 Task: Invite Team Member Softage.1@softage.net to Workspace Finance and Accounting. Invite Team Member Softage.2@softage.net to Workspace Finance and Accounting. Invite Team Member Softage.3@softage.net to Workspace Finance and Accounting. Invite Team Member Softage.4@softage.net to Workspace Finance and Accounting
Action: Mouse moved to (348, 224)
Screenshot: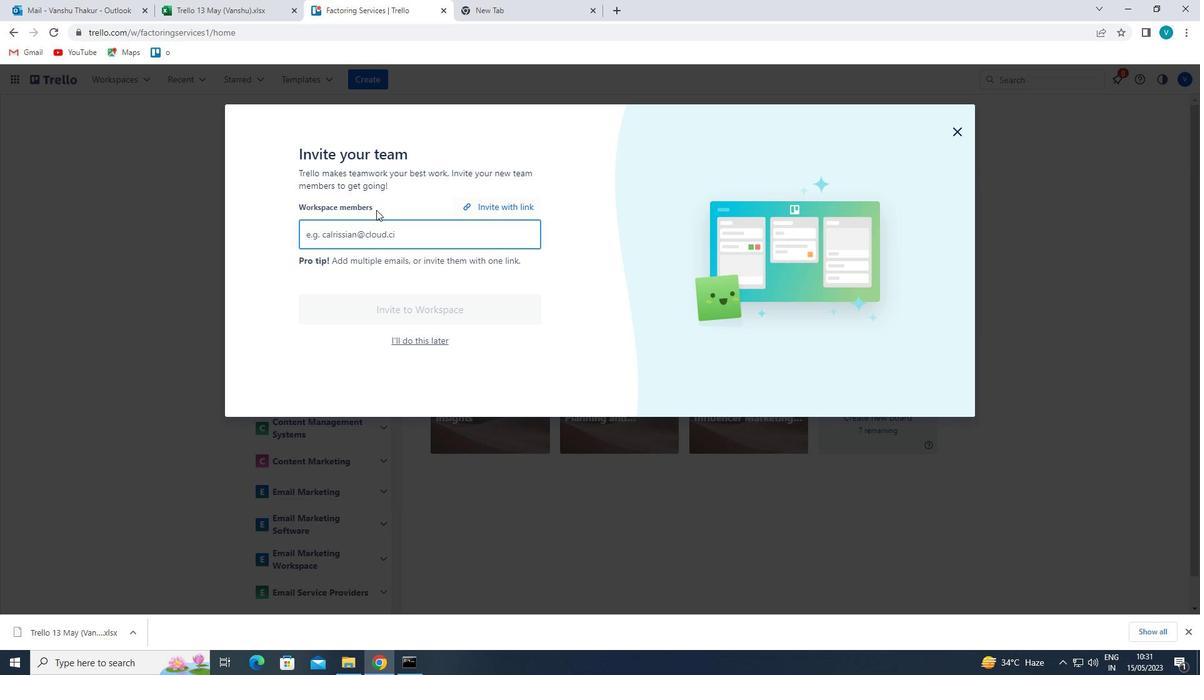 
Action: Mouse pressed left at (348, 224)
Screenshot: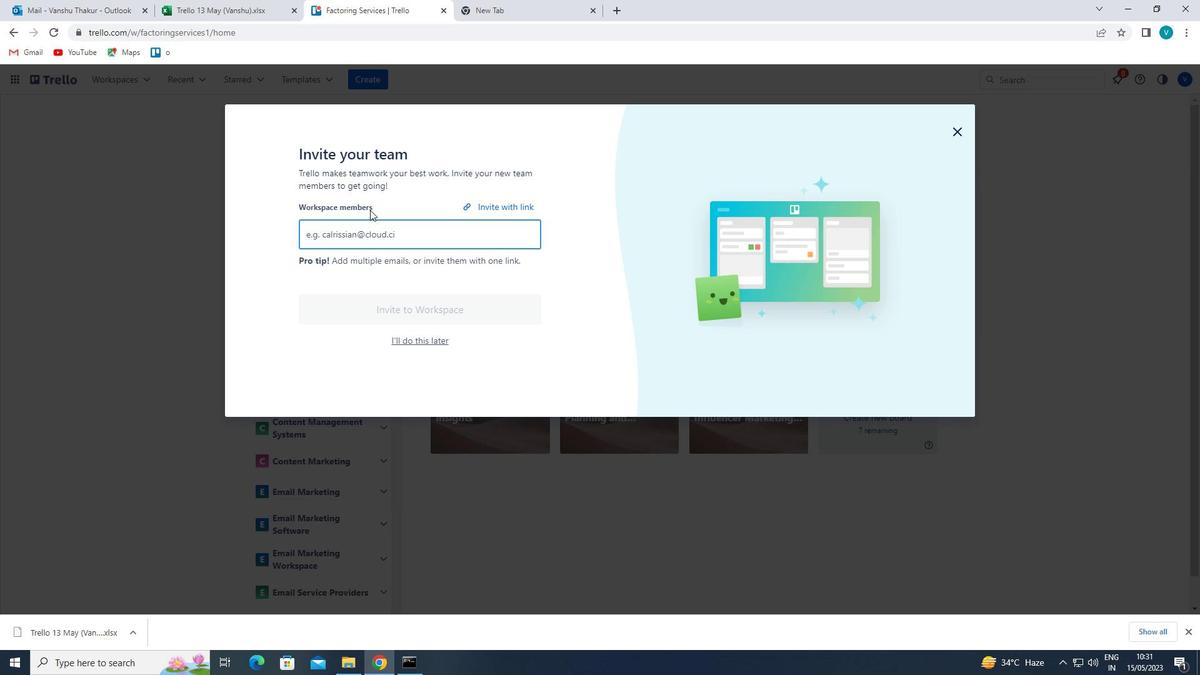 
Action: Key pressed <Key.shift>SOFTAGE.1<Key.shift><Key.shift><Key.shift><Key.shift><Key.shift>@SI<Key.backspace>OFTAGE.NET<Key.enter><Key.shift>SOFTAGE.2<Key.shift>@SOFTAGE.NET<Key.enter><Key.shift>SOFA<Key.backspace>TAGE.3<Key.shift><Key.shift><Key.shift>@SOFTAGE.NET<Key.enter><Key.shift>SOFTAGE.4<Key.shift>@SOFTAGE.NET<Key.enter>
Screenshot: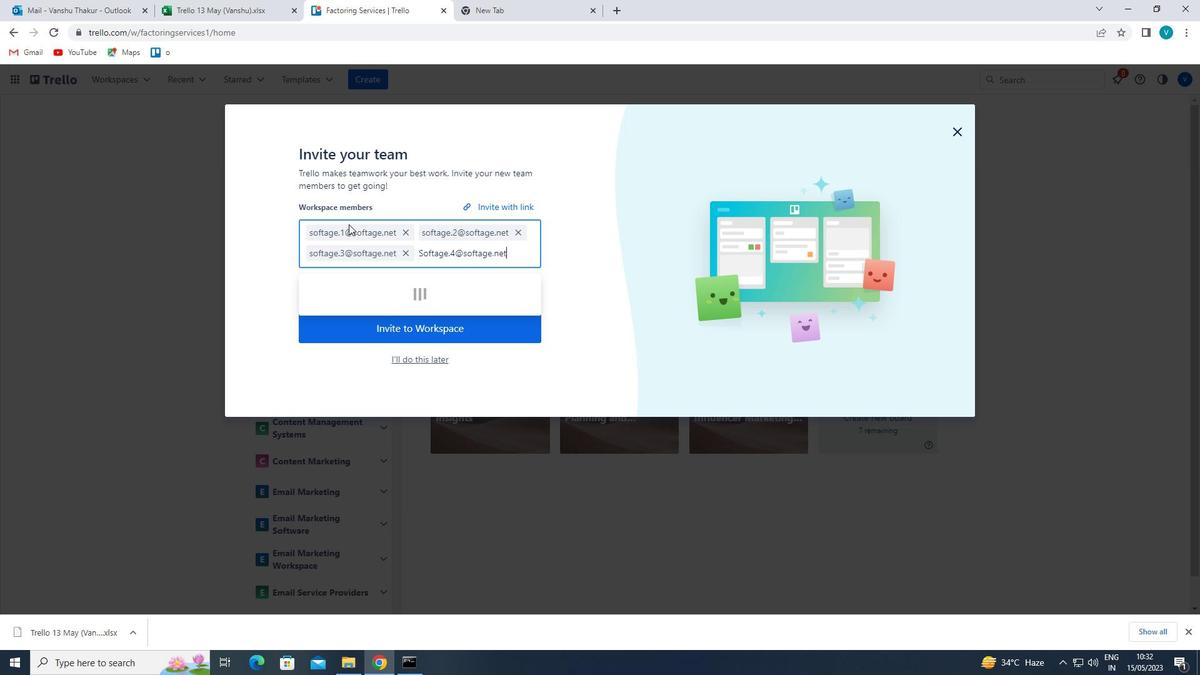 
Action: Mouse moved to (450, 348)
Screenshot: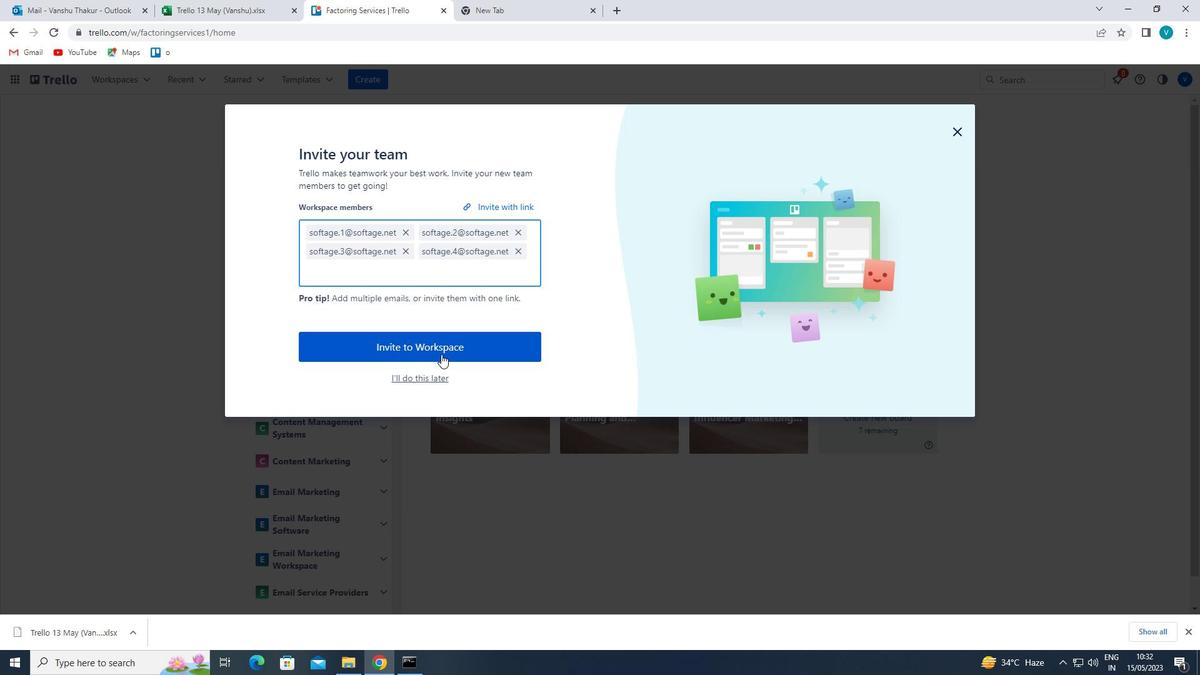 
Action: Mouse pressed left at (450, 348)
Screenshot: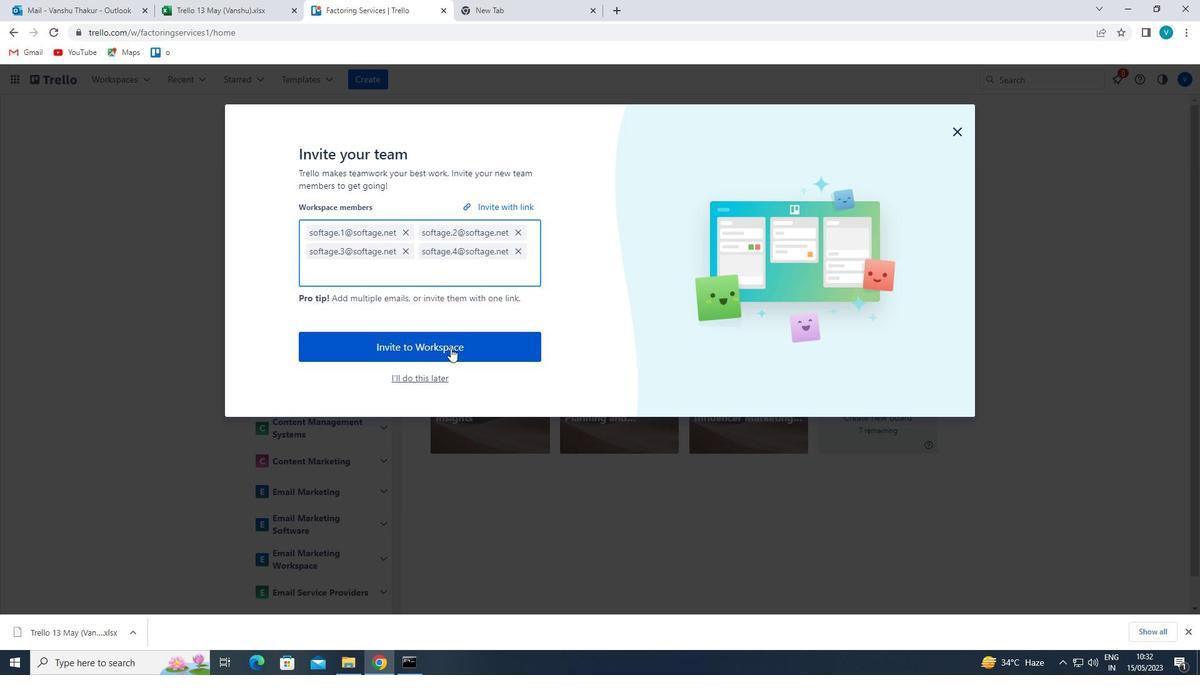 
